 Task: Find the nearest outdoor archery ranges with 3D target courses in New York City.
Action: Mouse moved to (145, 106)
Screenshot: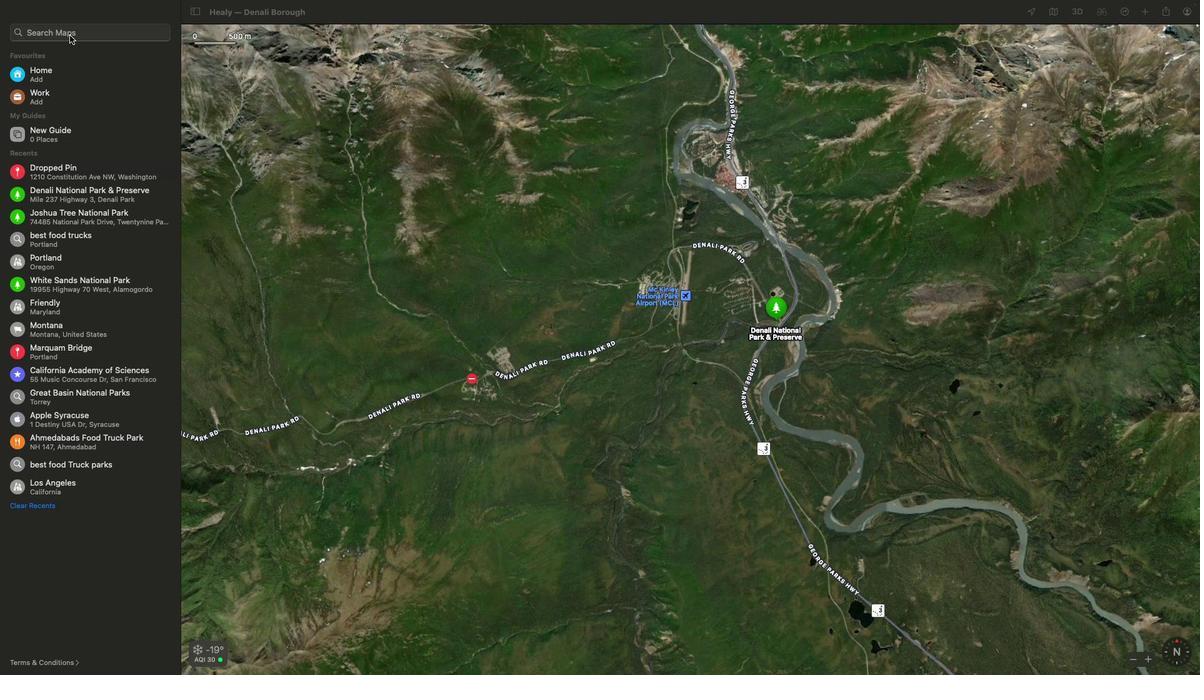 
Action: Mouse pressed left at (145, 106)
Screenshot: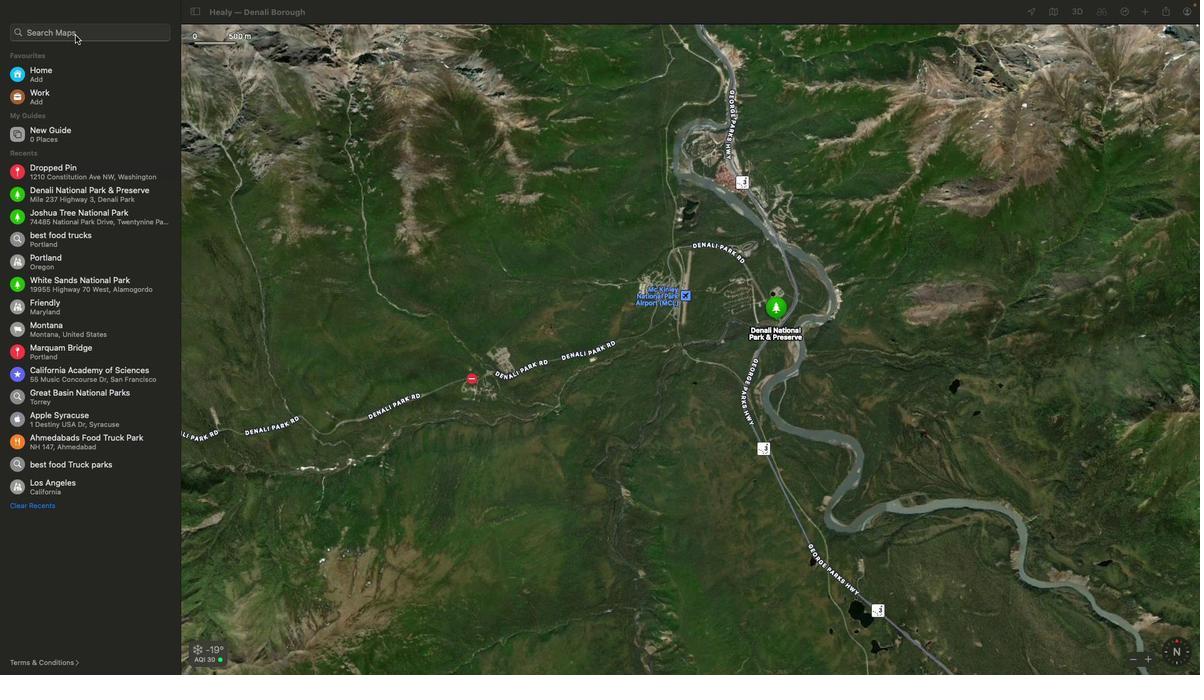 
Action: Key pressed Key.shift'N''e''w'Key.spaceKey.shift'Y''o''r'Key.spaceKey.backspace'k'Key.spaceKey.shift'C''i''t''y'Key.spaceKey.backspaceKey.enter
Screenshot: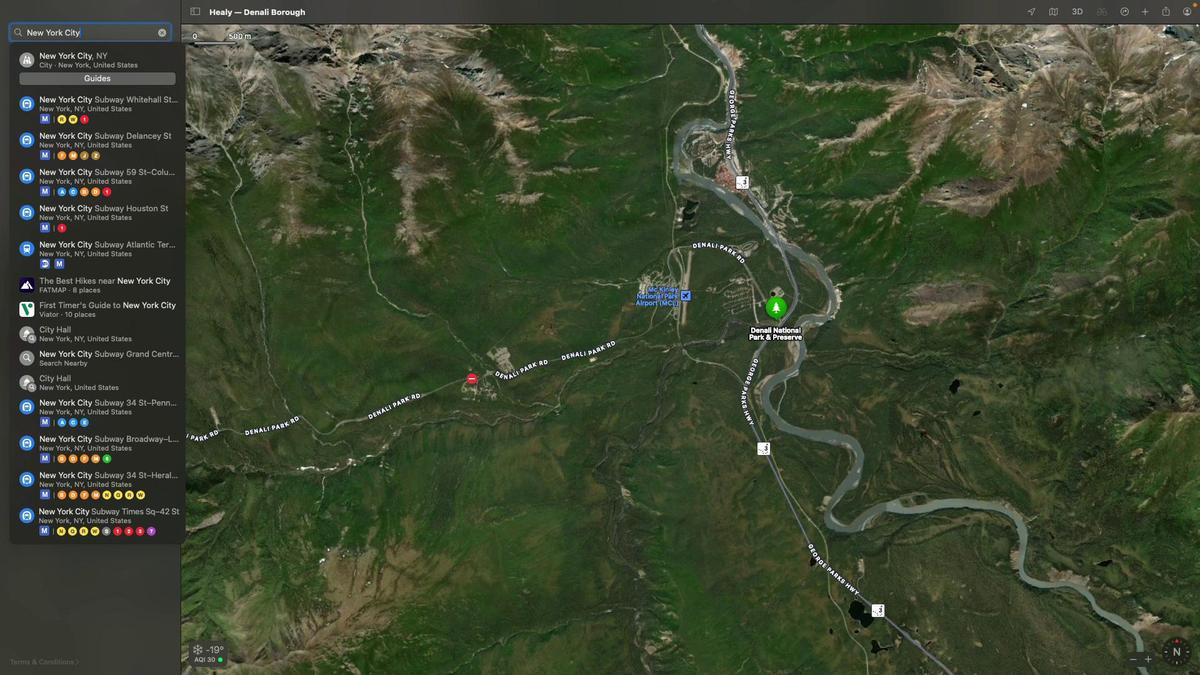
Action: Mouse moved to (229, 108)
Screenshot: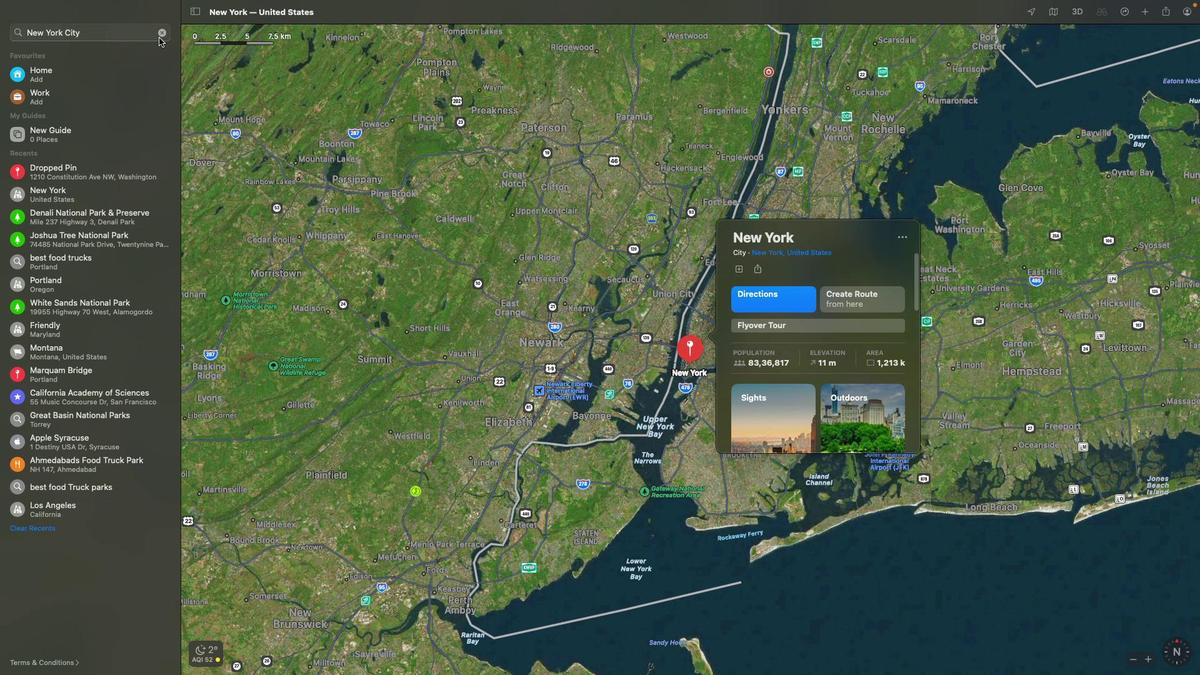 
Action: Mouse pressed left at (229, 108)
Screenshot: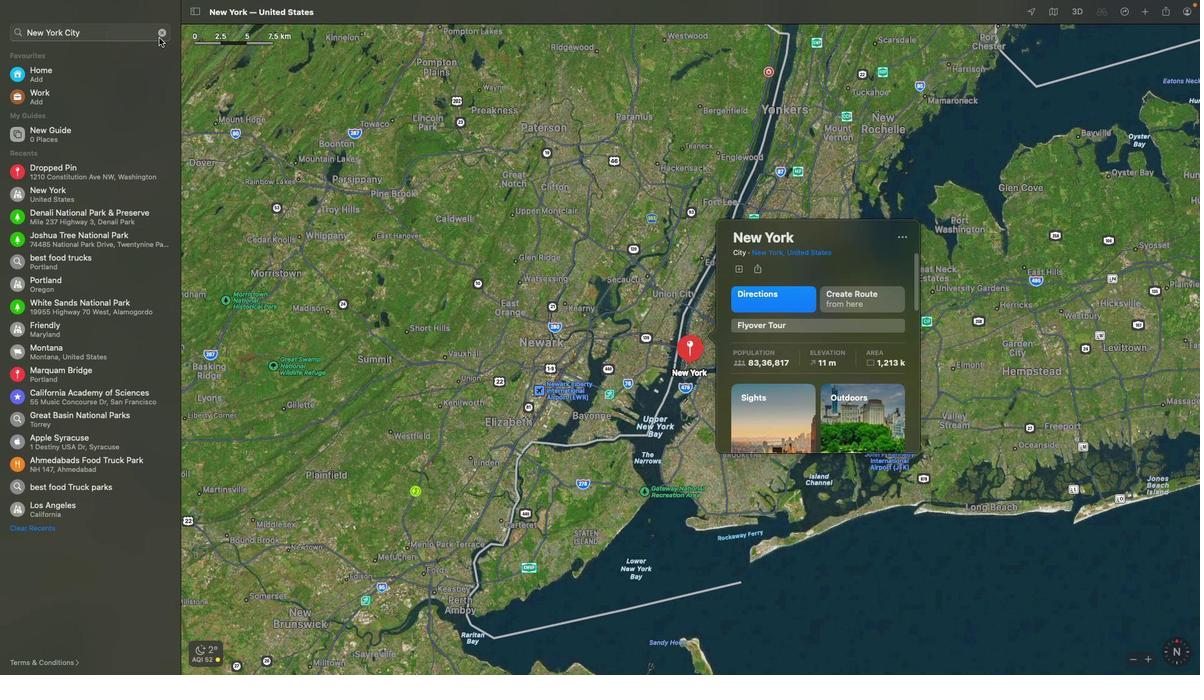 
Action: Mouse moved to (140, 110)
Screenshot: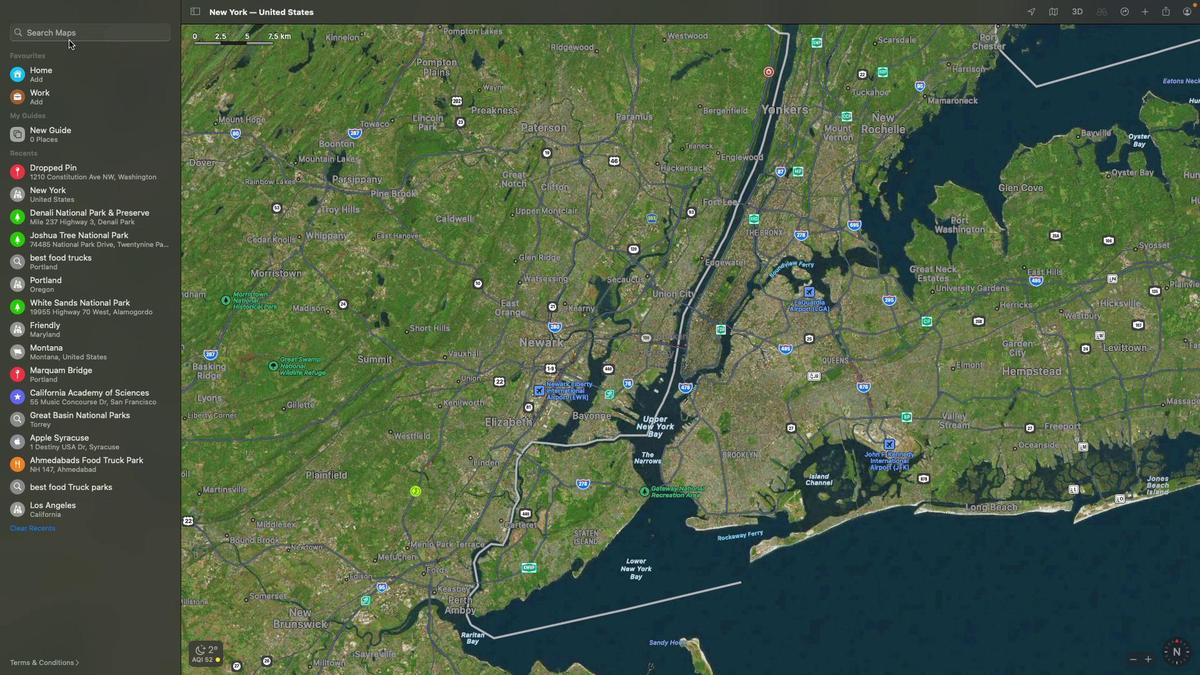 
Action: Mouse pressed left at (140, 110)
Screenshot: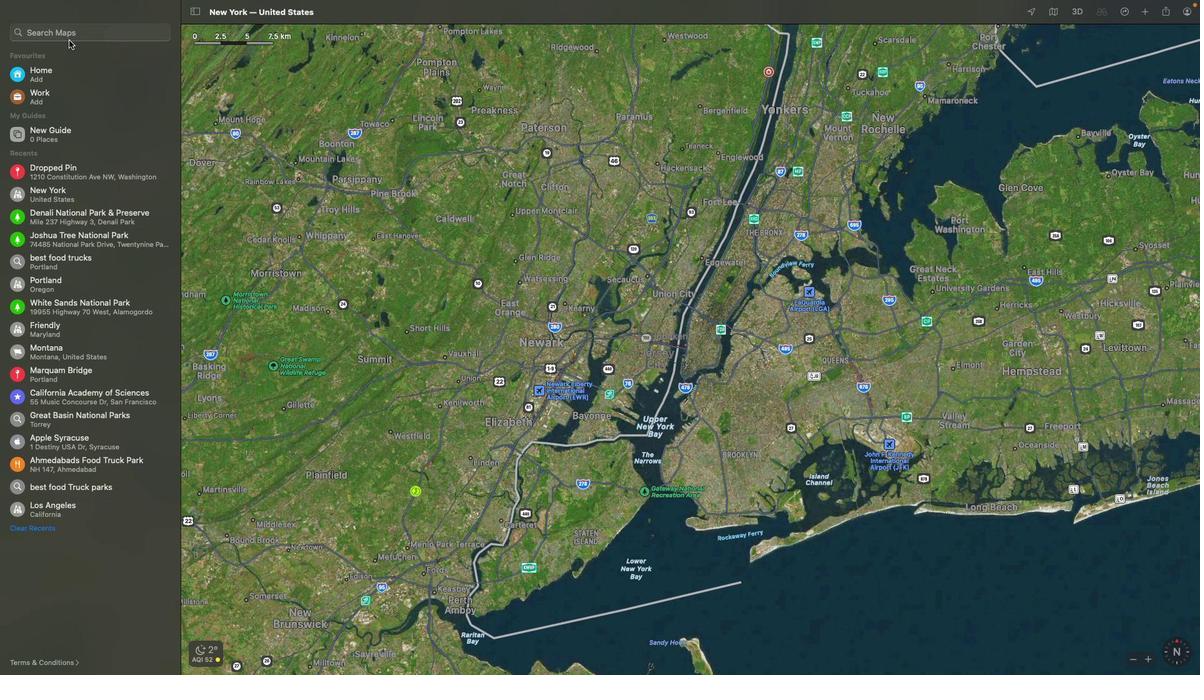 
Action: Mouse moved to (141, 104)
Screenshot: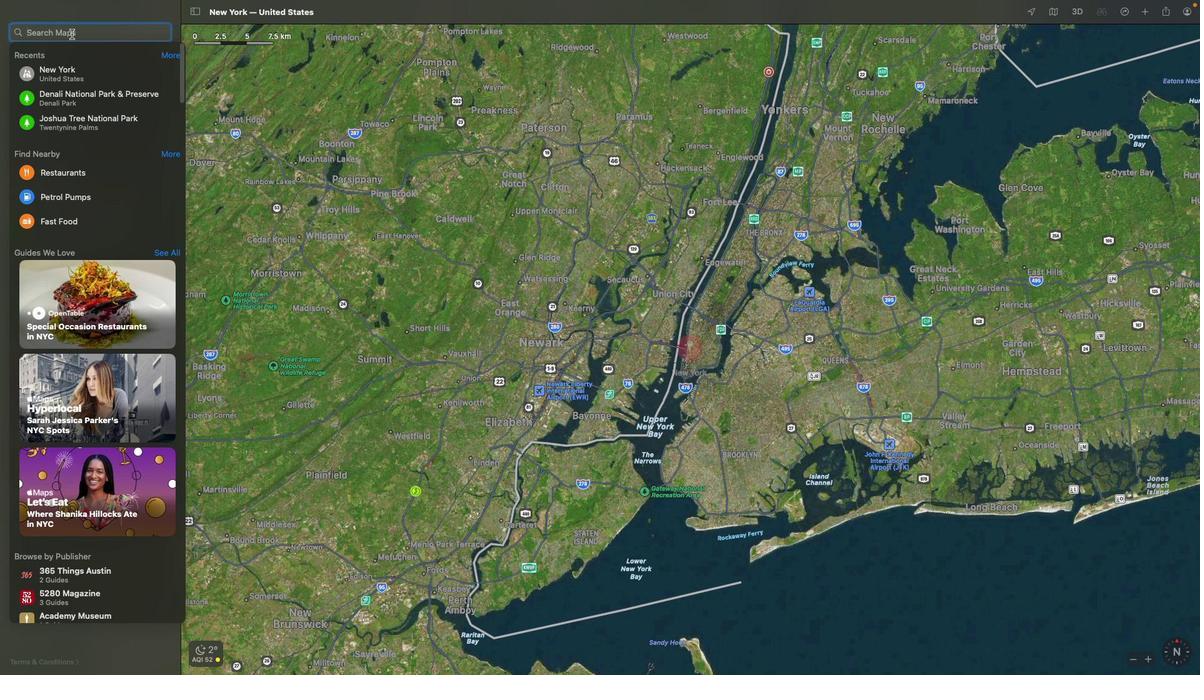 
Action: Mouse pressed left at (141, 104)
Screenshot: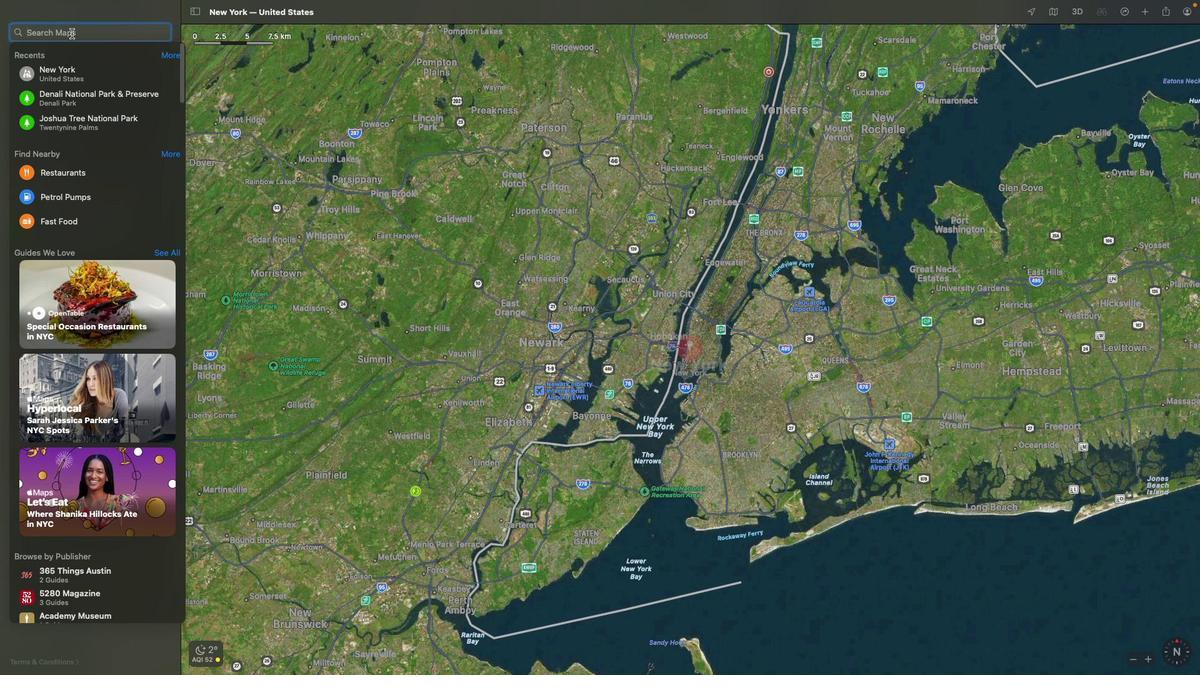 
Action: Key pressed Key.shift'A''r''c''h''e''r''y'Key.spaceKey.shift'R''a''n''g''e''s'Key.space'\x03'
Screenshot: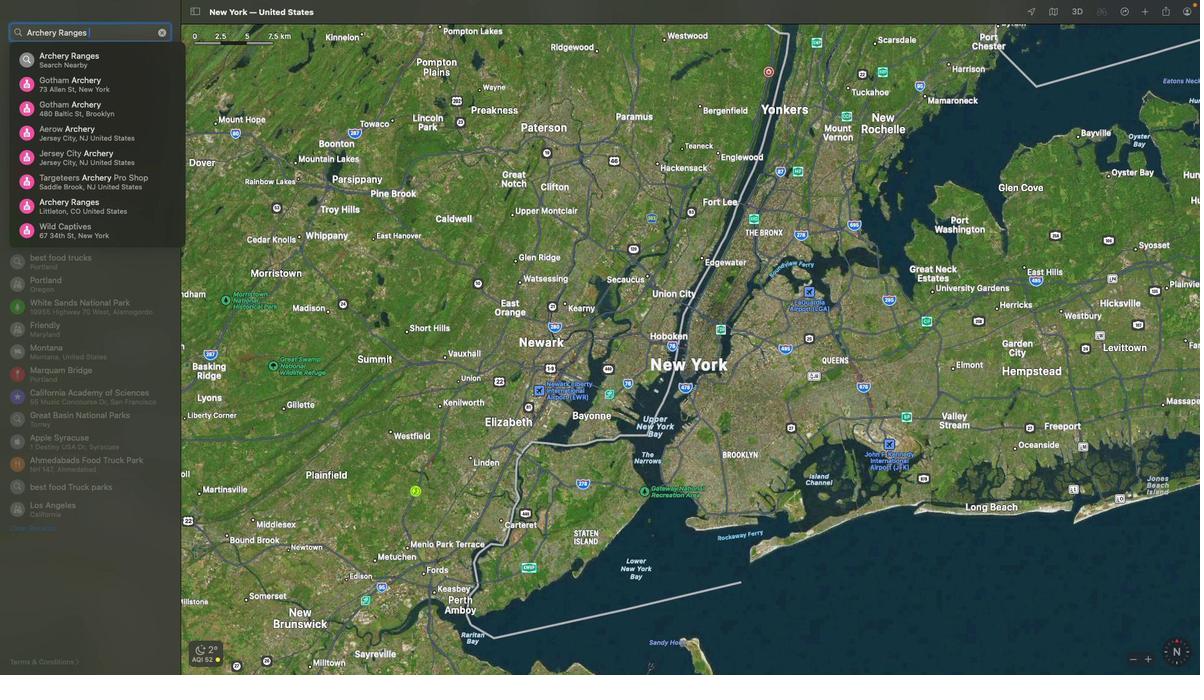 
Action: Mouse moved to (188, 100)
Screenshot: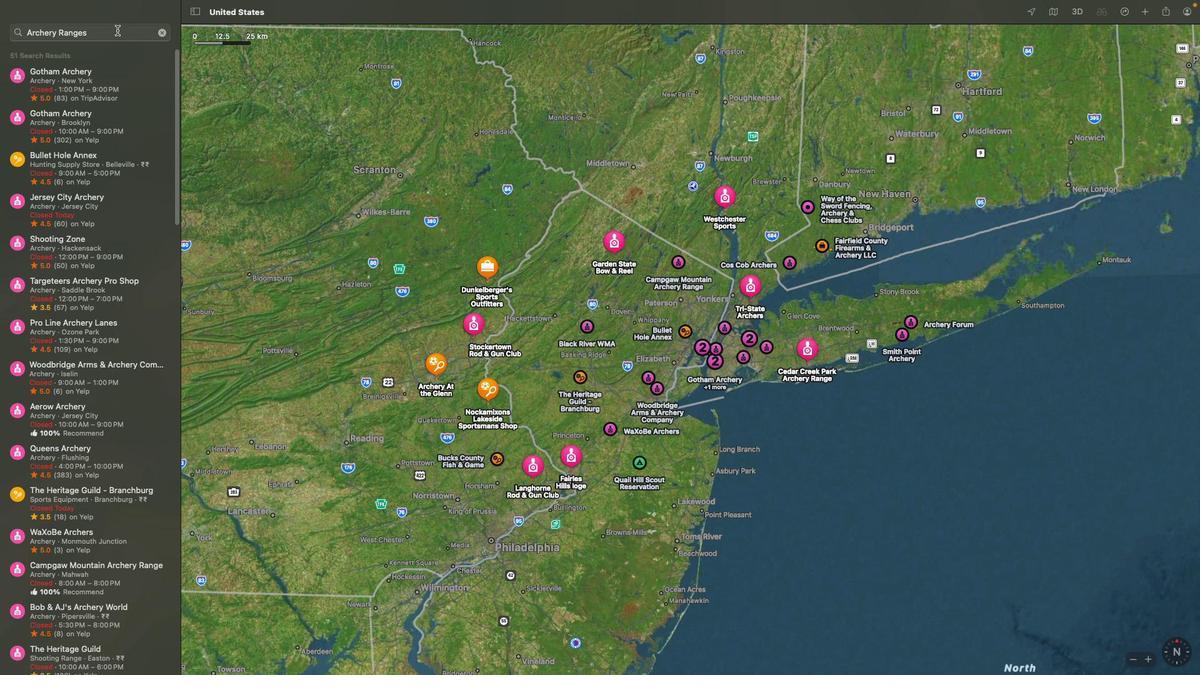
Action: Mouse pressed left at (188, 100)
Screenshot: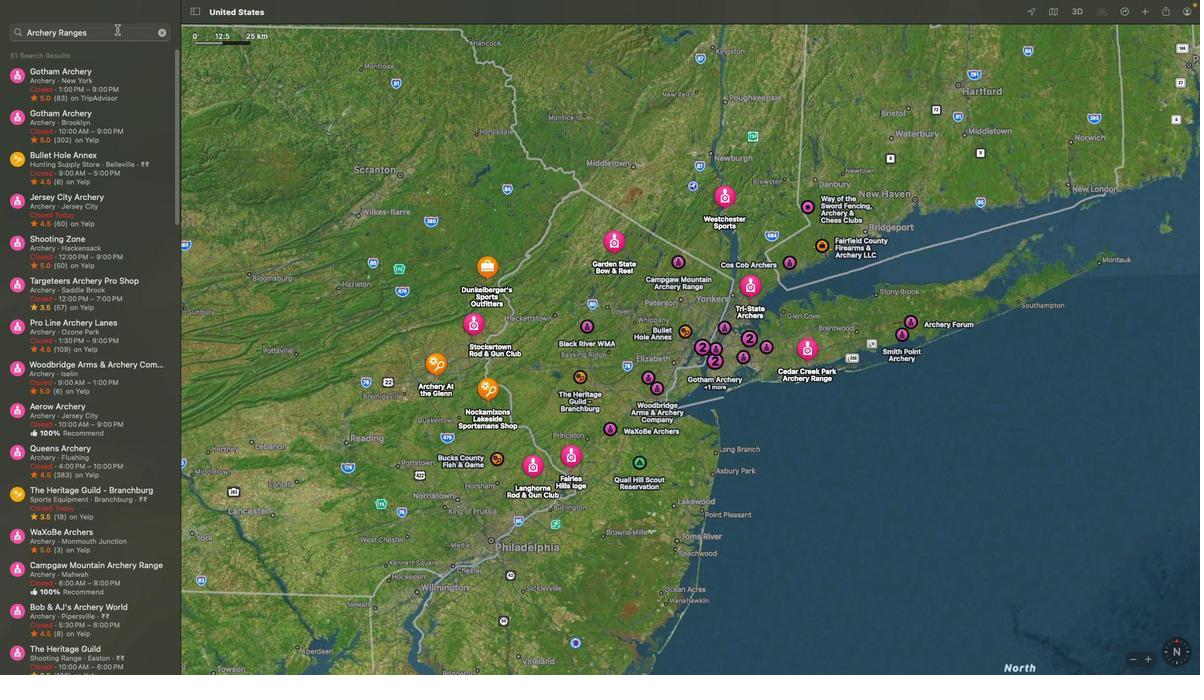 
Action: Key pressed 'w''i''t''h'Key.spaceKey.shift'#''d'Key.spaceKey.backspaceKey.backspaceKey.backspace'3'Key.shift'D'Key.spaceKey.shift'T''a''r''g''e''t'Key.spaceKey.enter
Screenshot: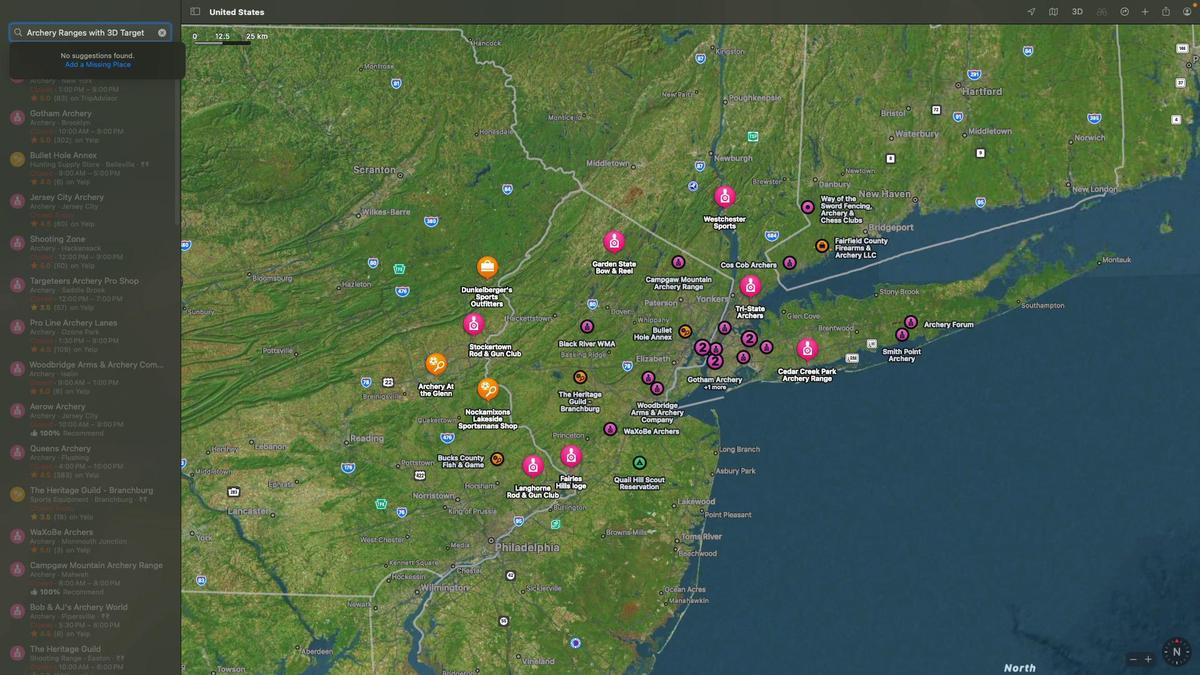 
